 Task: Use the formula "SIN" in spreadsheet "Project portfolio".
Action: Mouse moved to (122, 88)
Screenshot: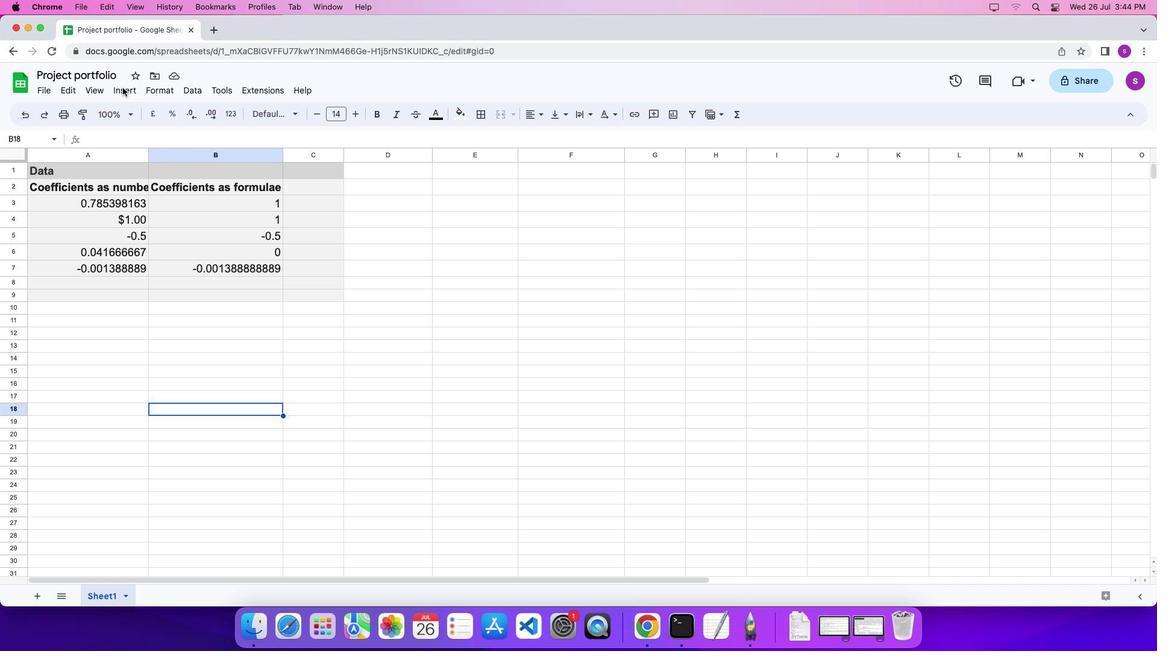 
Action: Mouse pressed left at (122, 88)
Screenshot: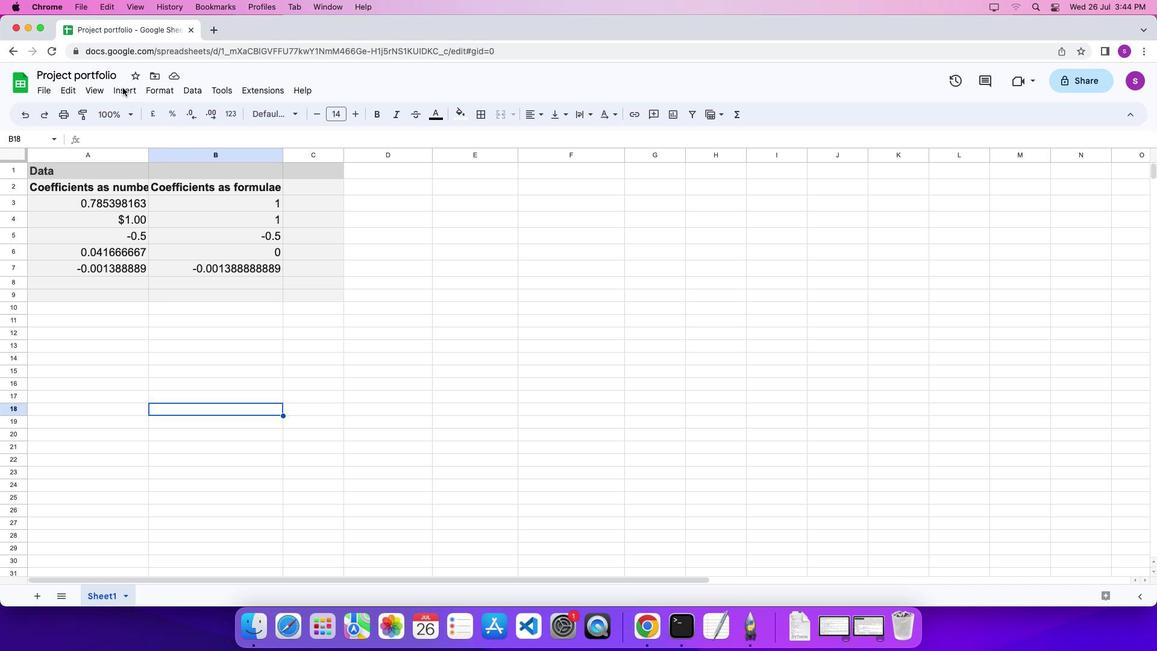 
Action: Mouse moved to (127, 89)
Screenshot: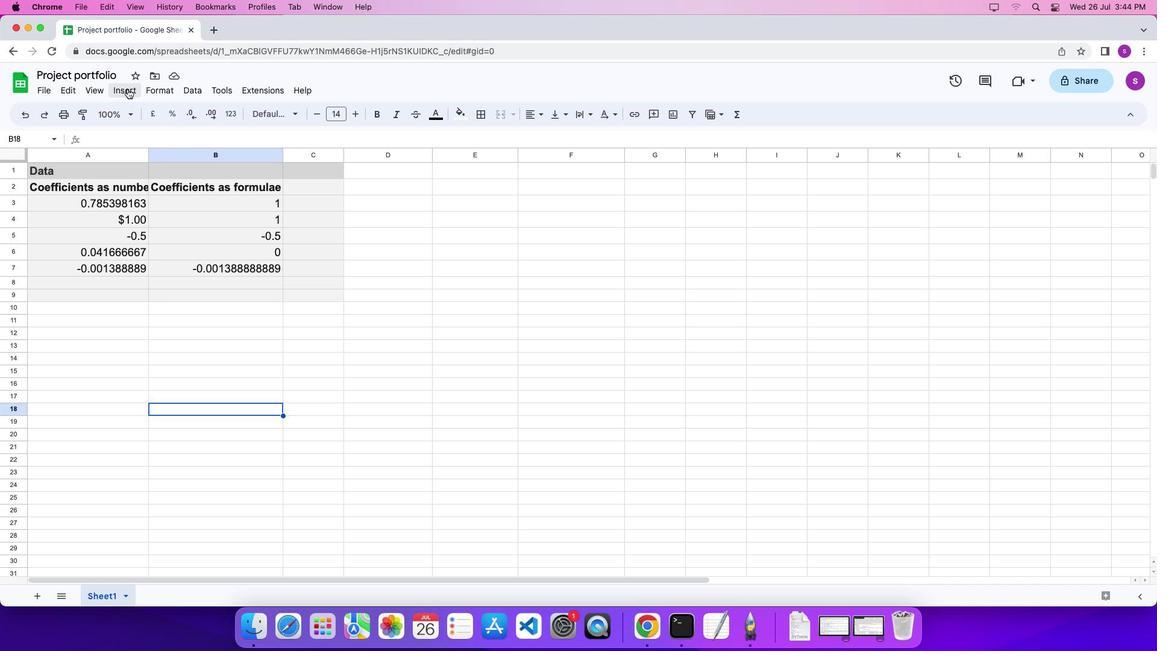 
Action: Mouse pressed left at (127, 89)
Screenshot: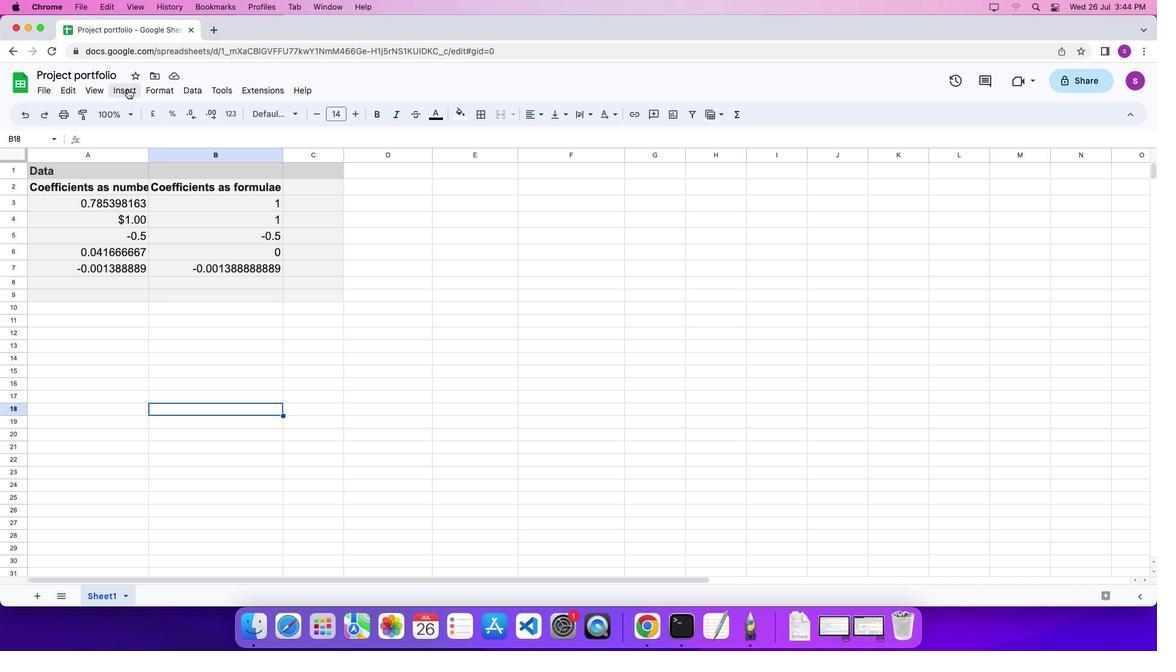 
Action: Mouse moved to (516, 464)
Screenshot: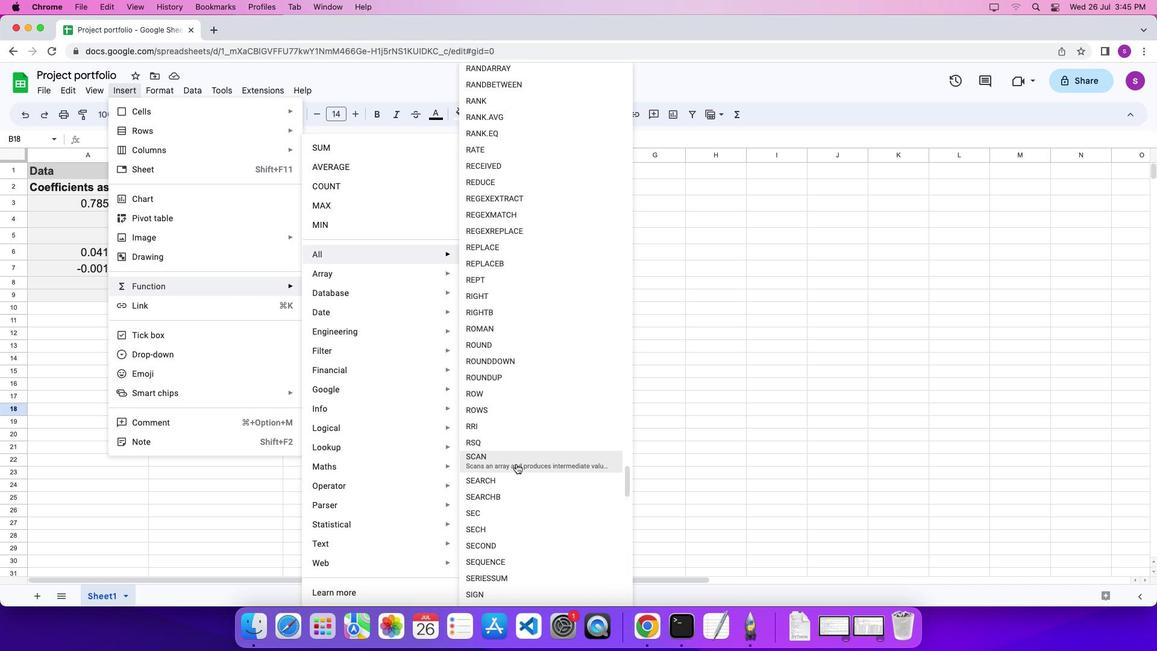 
Action: Mouse scrolled (516, 464) with delta (0, 0)
Screenshot: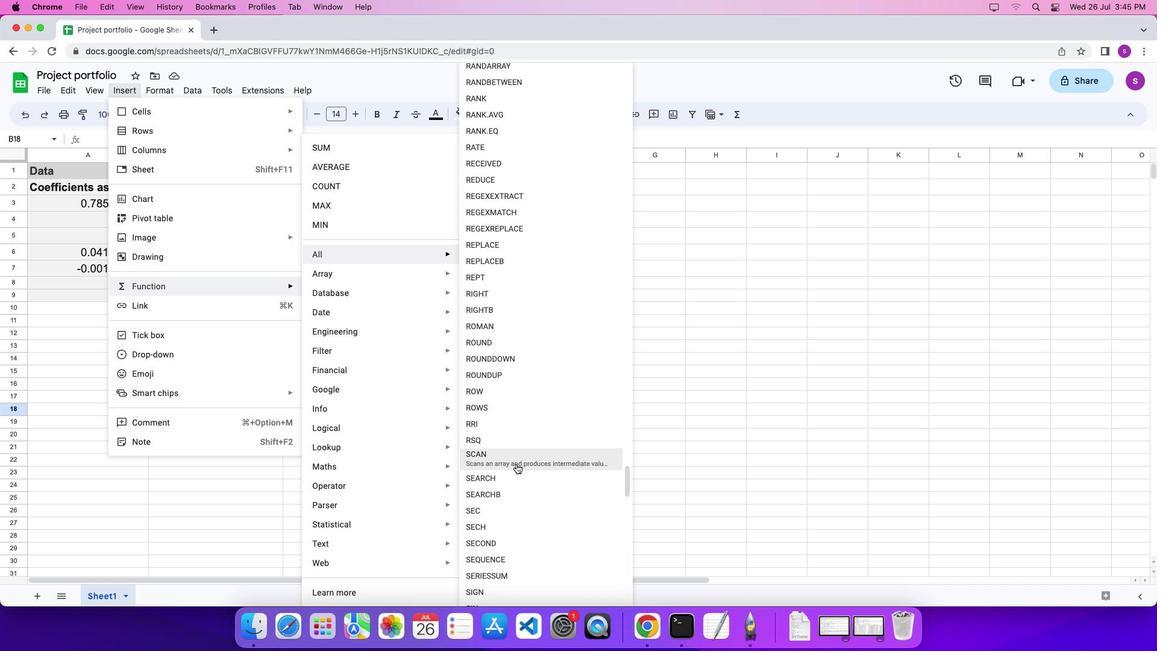 
Action: Mouse scrolled (516, 464) with delta (0, 0)
Screenshot: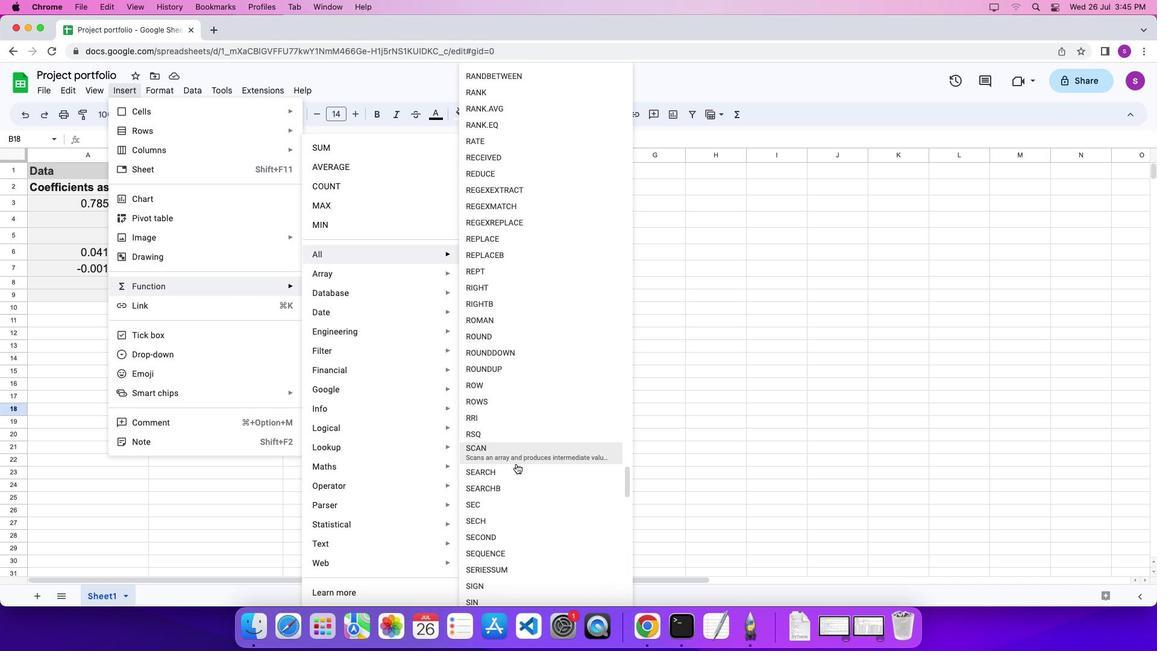 
Action: Mouse scrolled (516, 464) with delta (0, 0)
Screenshot: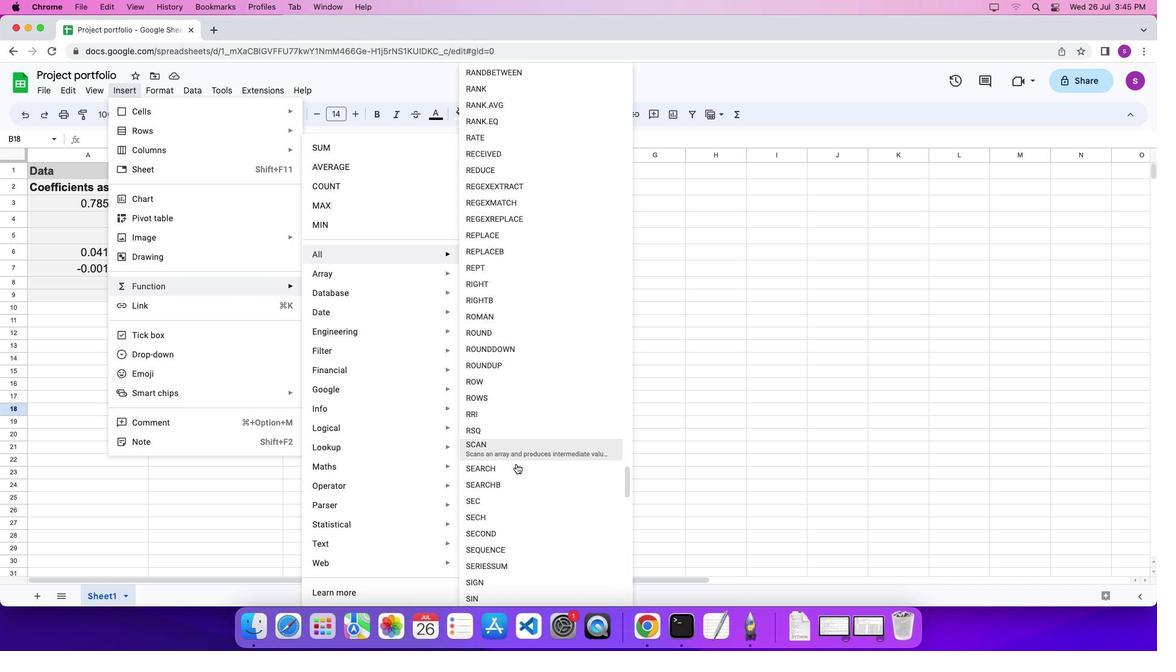 
Action: Mouse scrolled (516, 464) with delta (0, 0)
Screenshot: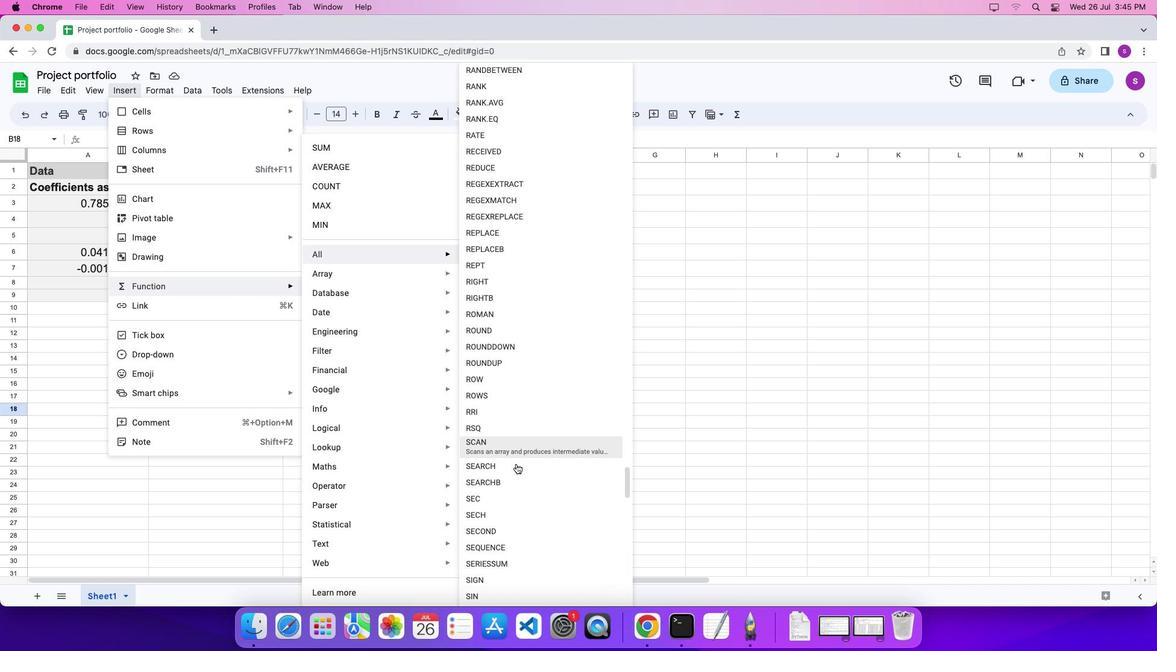 
Action: Mouse scrolled (516, 464) with delta (0, 0)
Screenshot: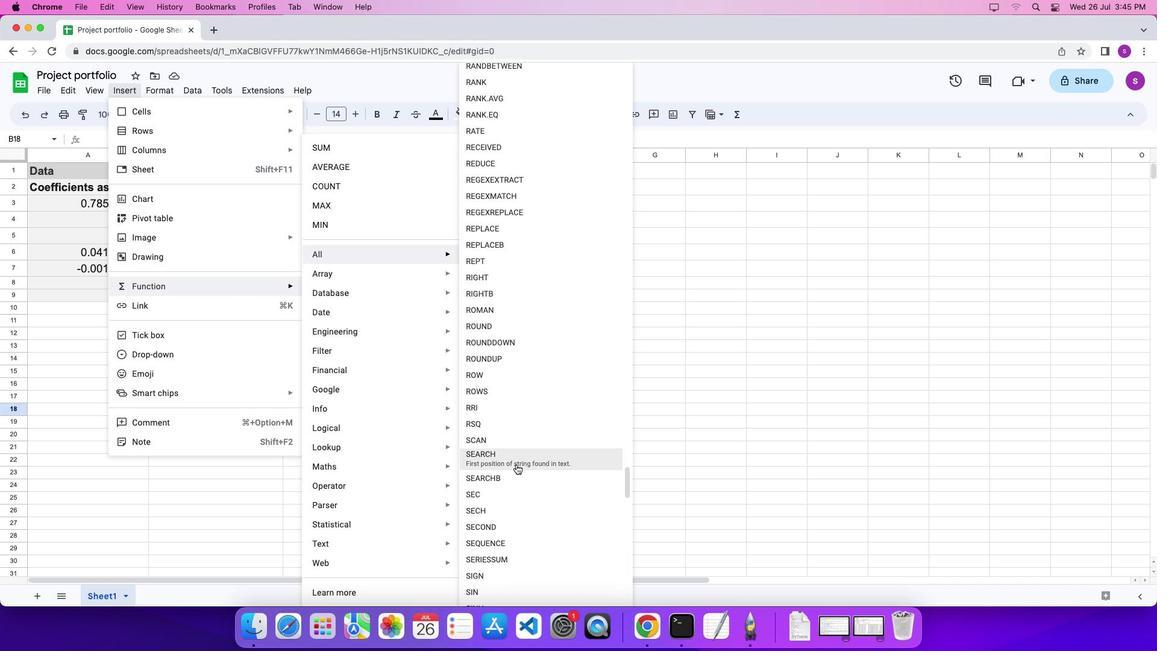 
Action: Mouse moved to (508, 586)
Screenshot: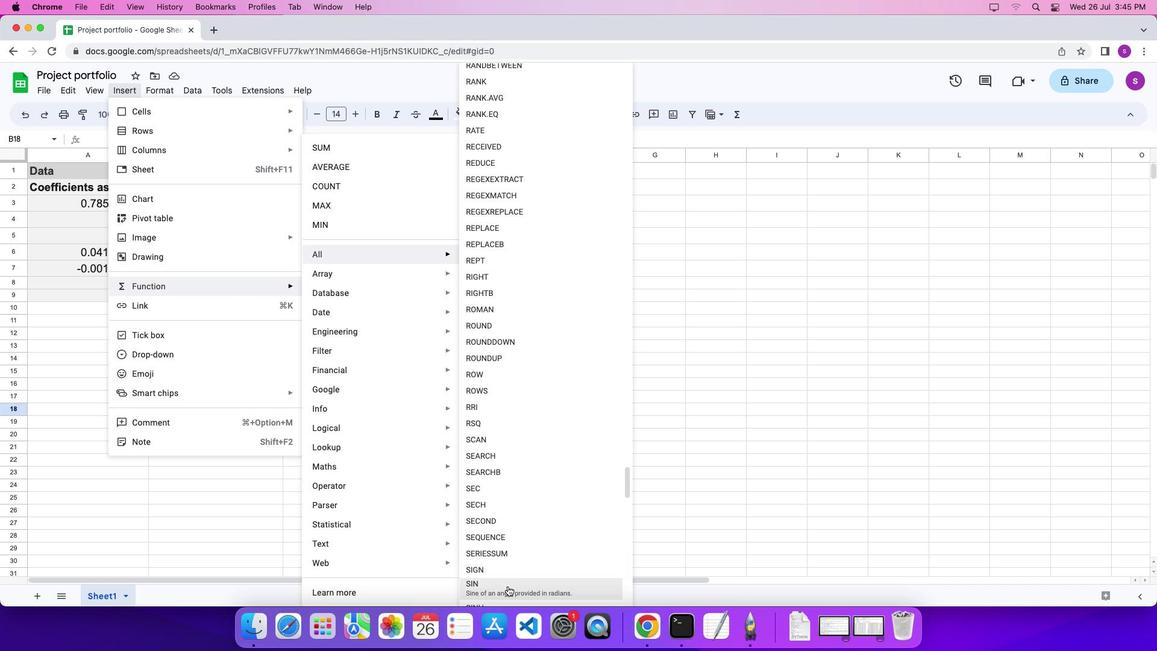 
Action: Mouse pressed left at (508, 586)
Screenshot: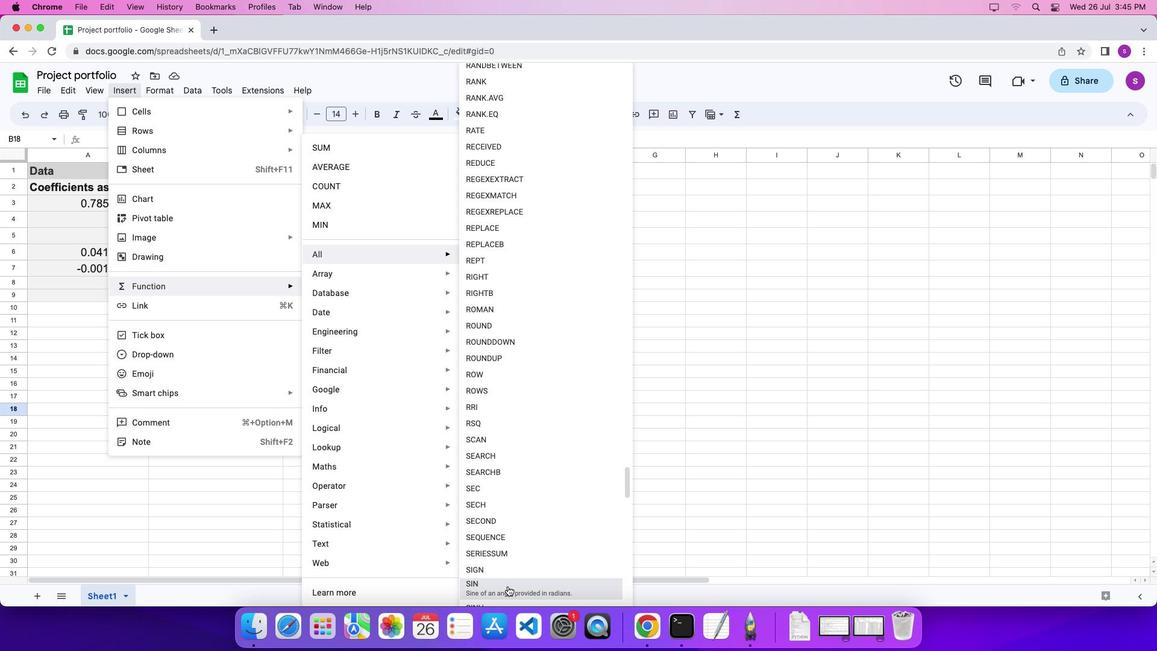 
Action: Mouse moved to (450, 435)
Screenshot: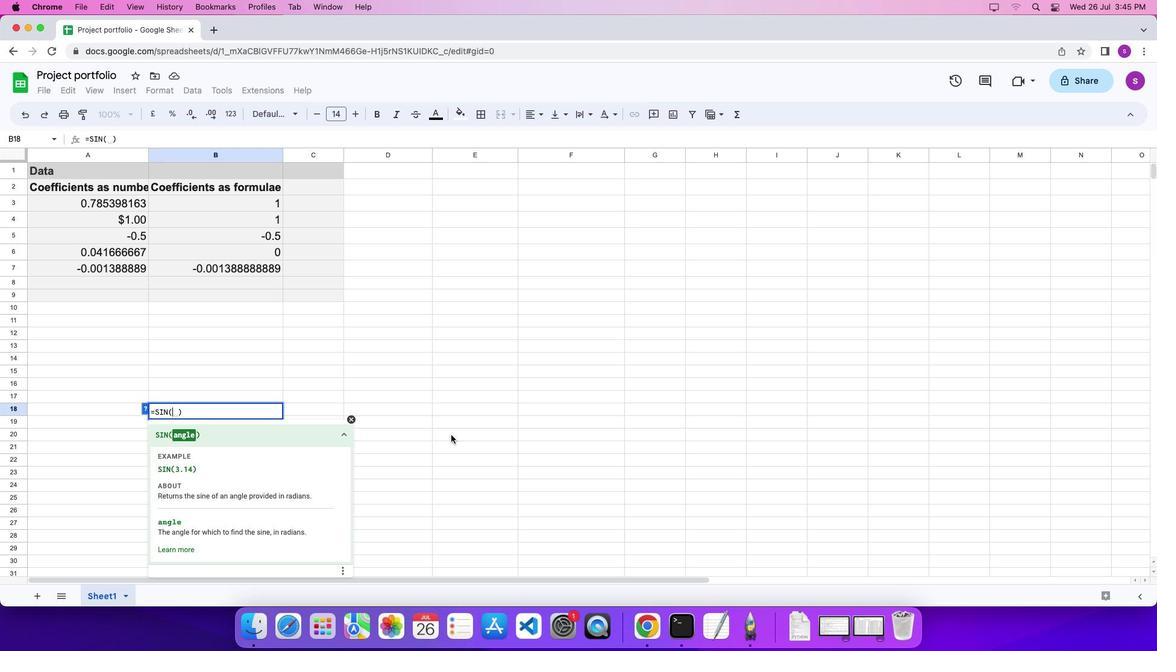 
Action: Key pressed '3''.''1''4''\x03'
Screenshot: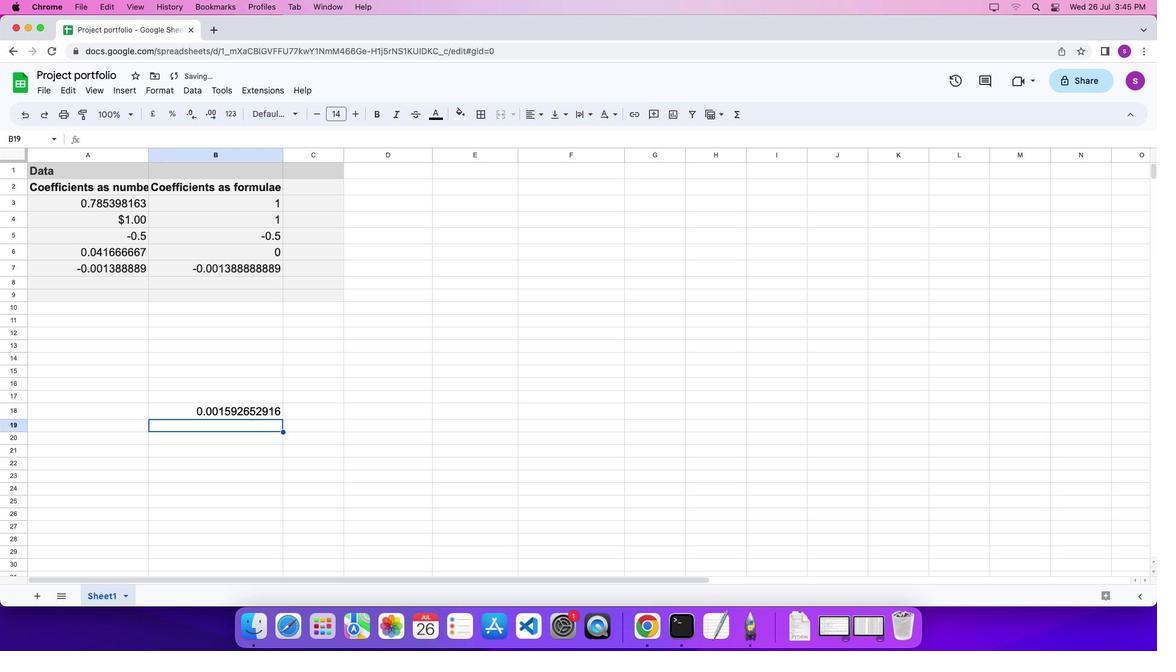 
